 Task: Create New Customer with Customer Name: Form of Flattery, Billing Address Line1: 4771 Agriculture Lane, Billing Address Line2:  Homestead, Billing Address Line3:  Florida 33030, Cell Number: 773-864-3880_x000D_

Action: Mouse moved to (134, 24)
Screenshot: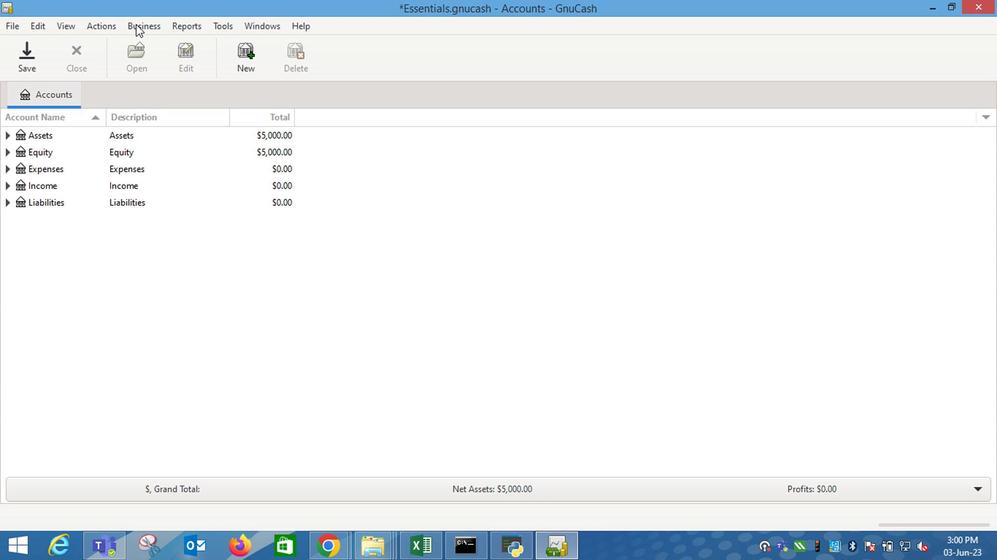 
Action: Mouse pressed left at (134, 24)
Screenshot: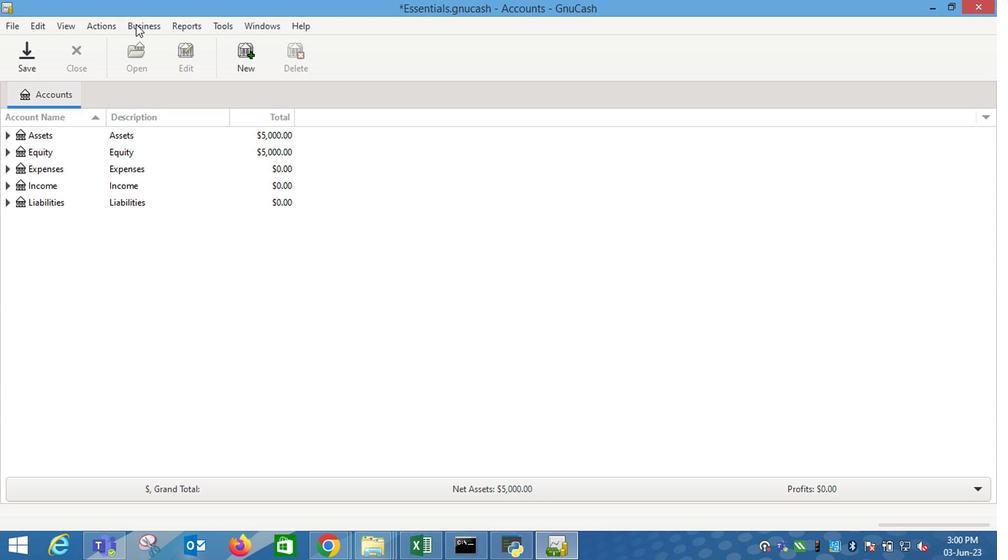 
Action: Mouse moved to (305, 65)
Screenshot: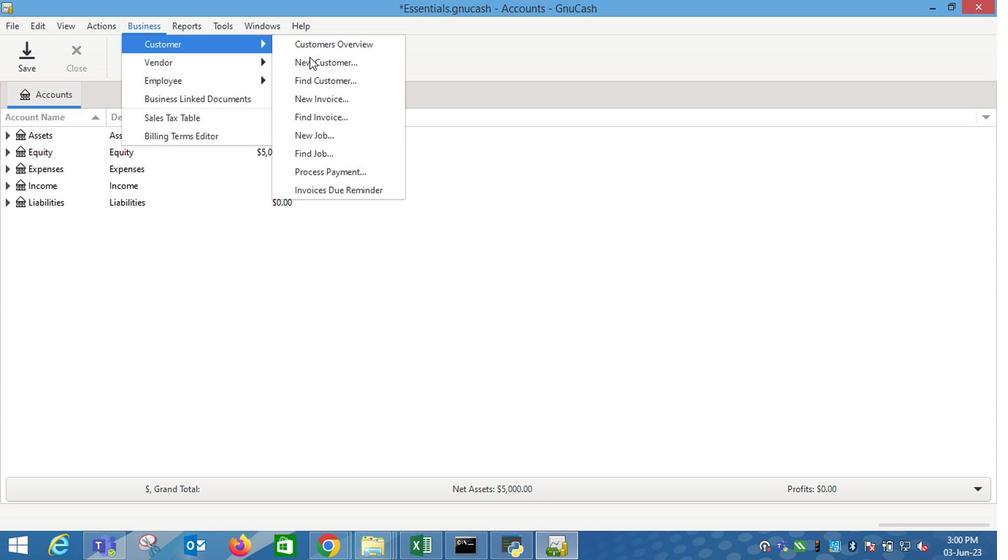 
Action: Mouse pressed left at (305, 65)
Screenshot: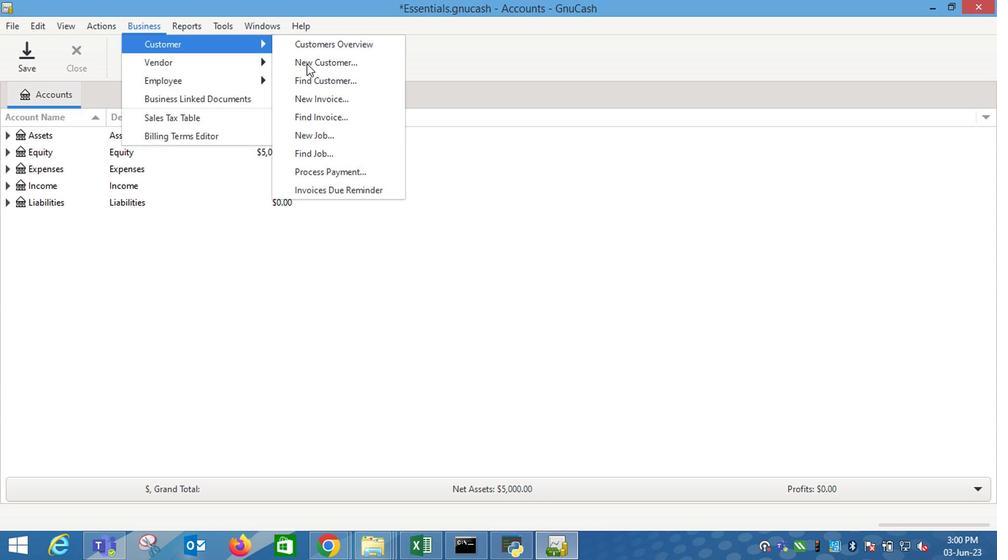 
Action: Mouse moved to (755, 228)
Screenshot: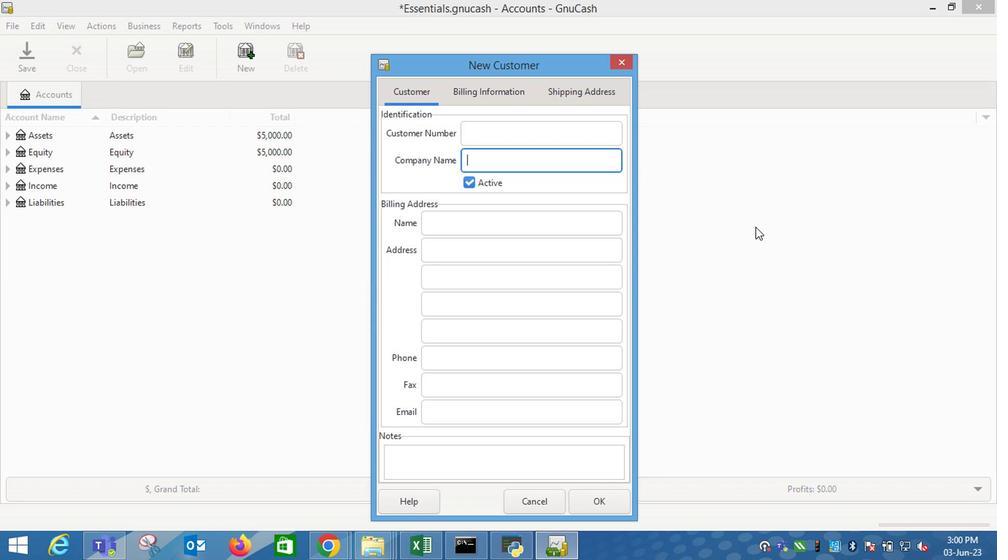 
Action: Key pressed <Key.shift_r><Key.shift_r><Key.shift_r>Form<Key.space>of<Key.space><Key.shift_r>Flattery<Key.tab><Key.tab><Key.tab>4771<Key.space><Key.shift_r>Agriculture<Key.space><Key.shift_r>Lane<Key.tab><Key.shift_r>Hom<Key.tab><Key.shift_r>Fl<Key.tab><Key.tab>773-864-3880
Screenshot: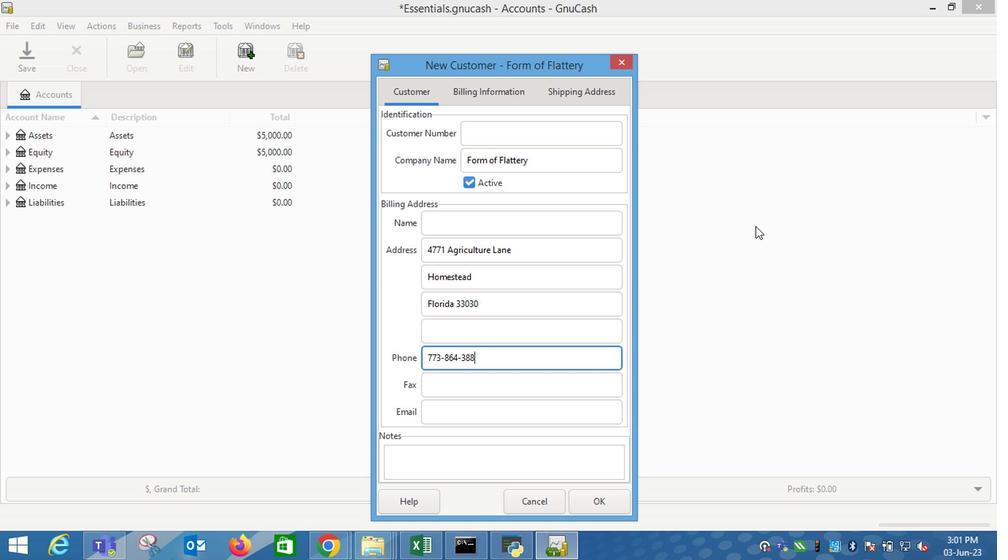 
Action: Mouse moved to (514, 96)
Screenshot: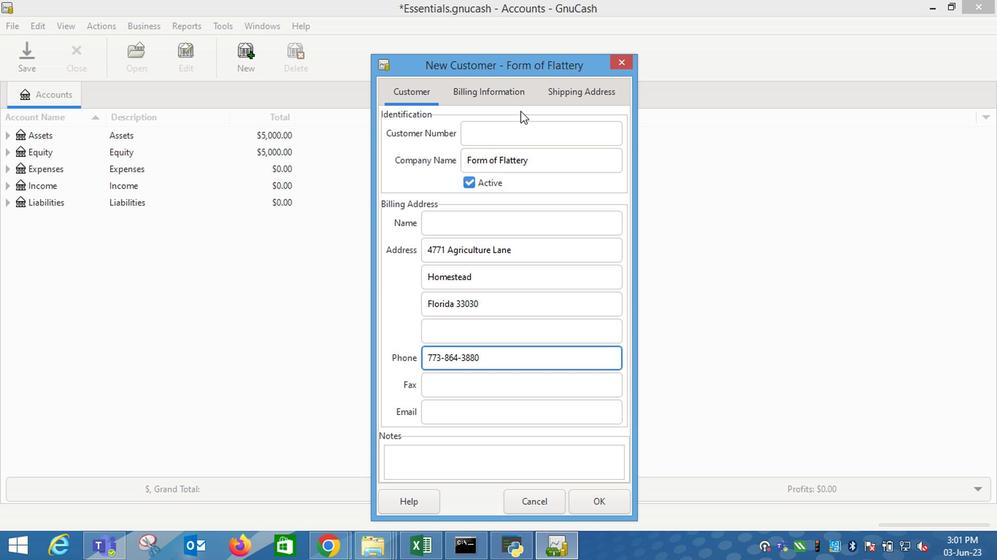 
Action: Mouse pressed left at (514, 96)
Screenshot: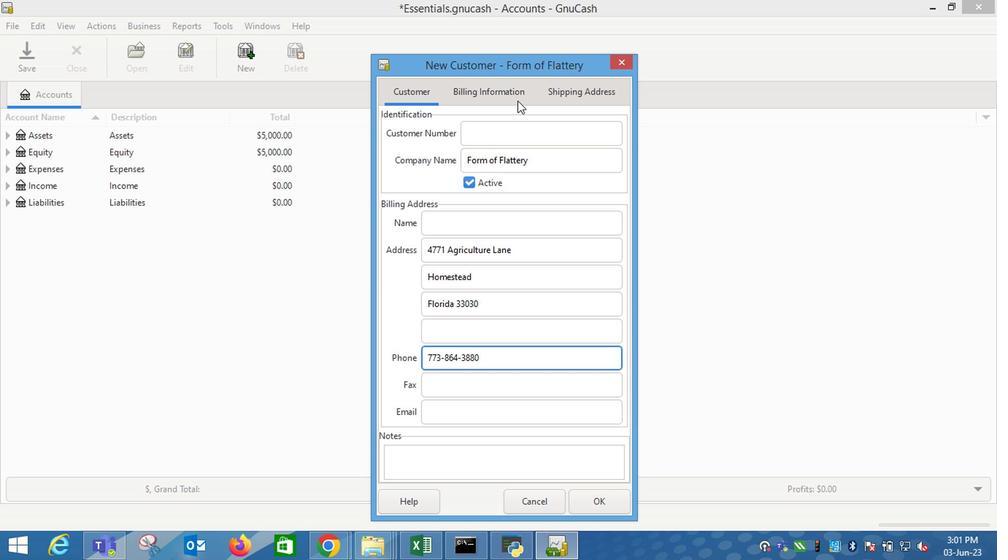 
Action: Mouse moved to (608, 499)
Screenshot: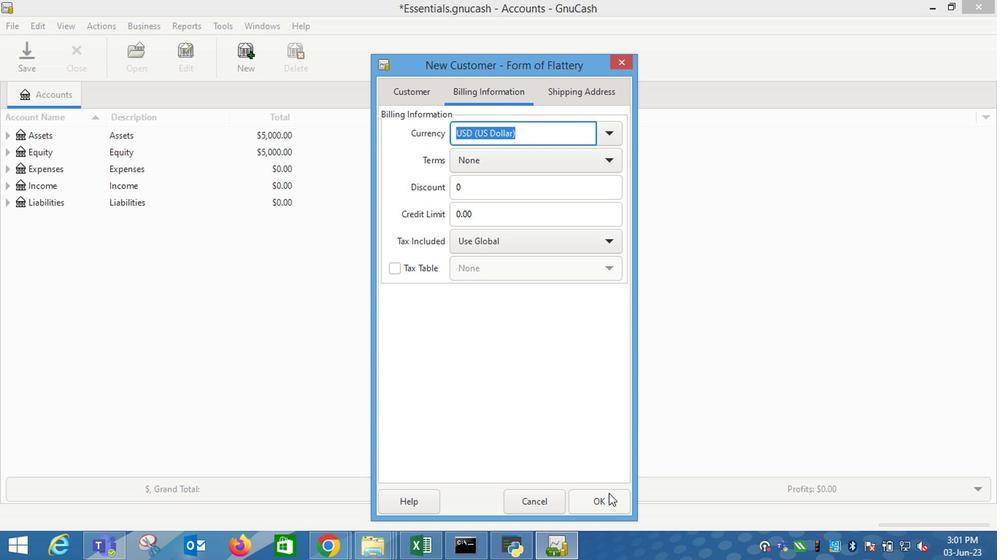 
Action: Mouse pressed left at (608, 499)
Screenshot: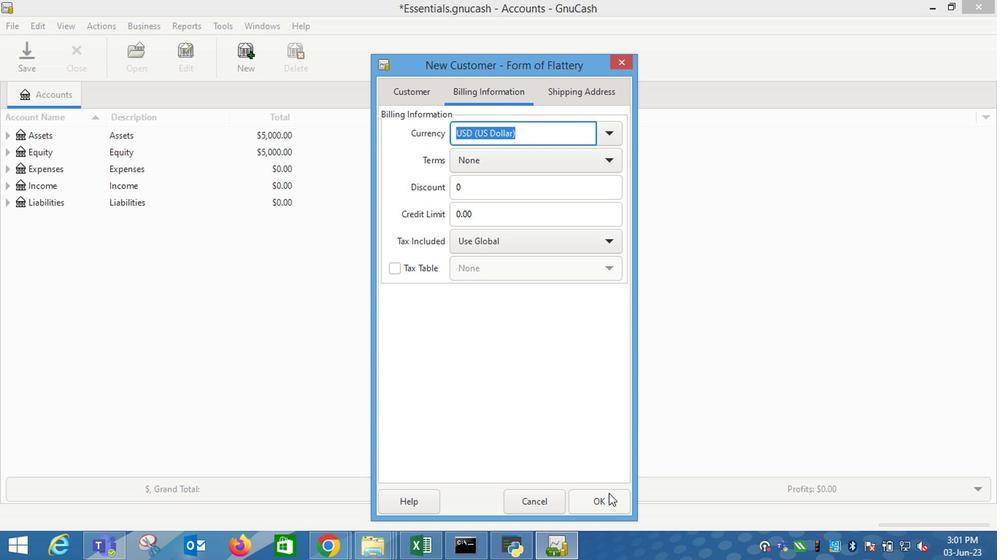 
Action: Mouse moved to (518, 457)
Screenshot: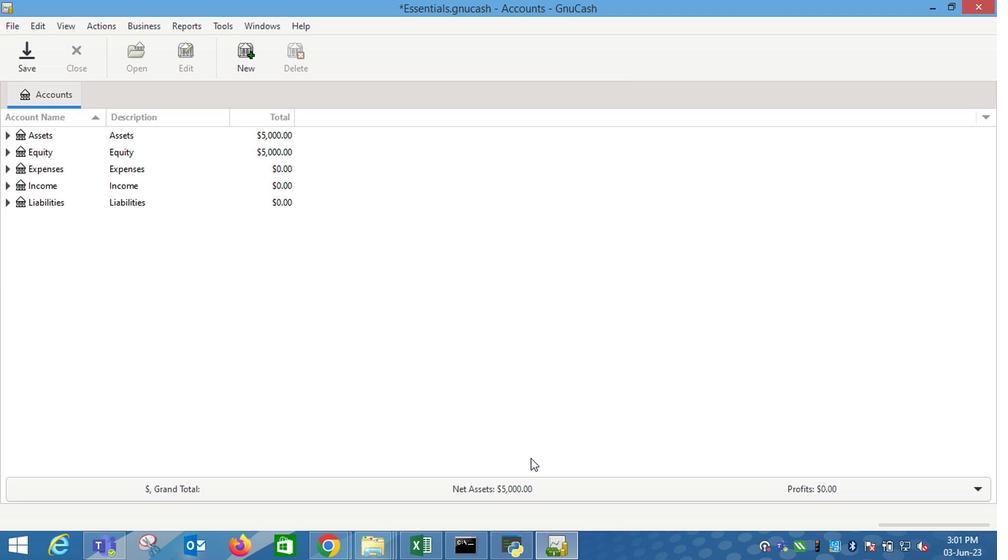 
